 Task: Filter services by langauge "French".
Action: Mouse moved to (329, 79)
Screenshot: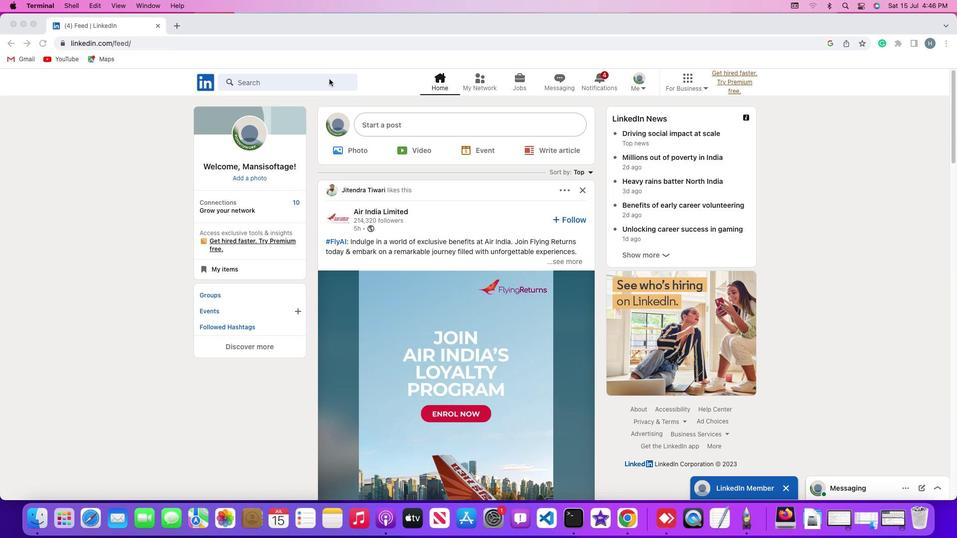 
Action: Mouse pressed left at (329, 79)
Screenshot: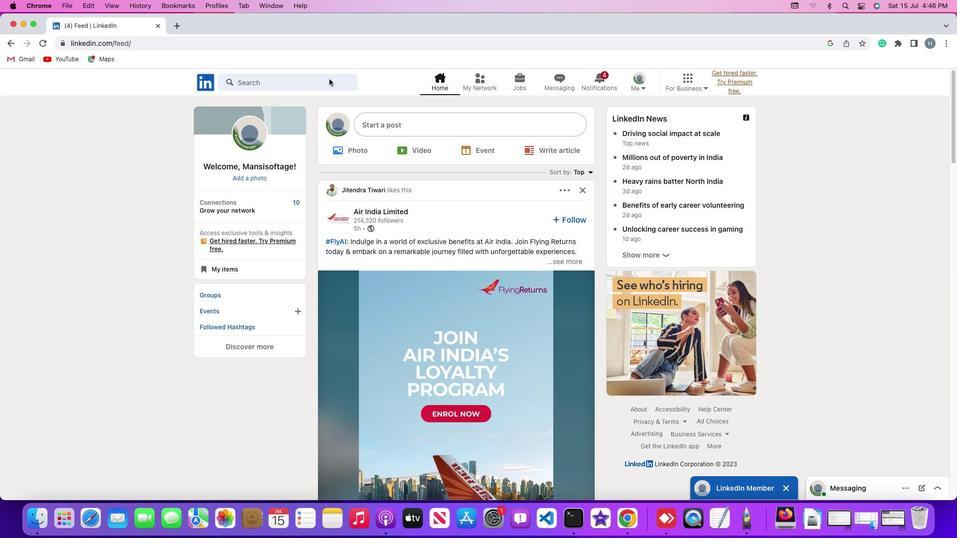 
Action: Mouse pressed left at (329, 79)
Screenshot: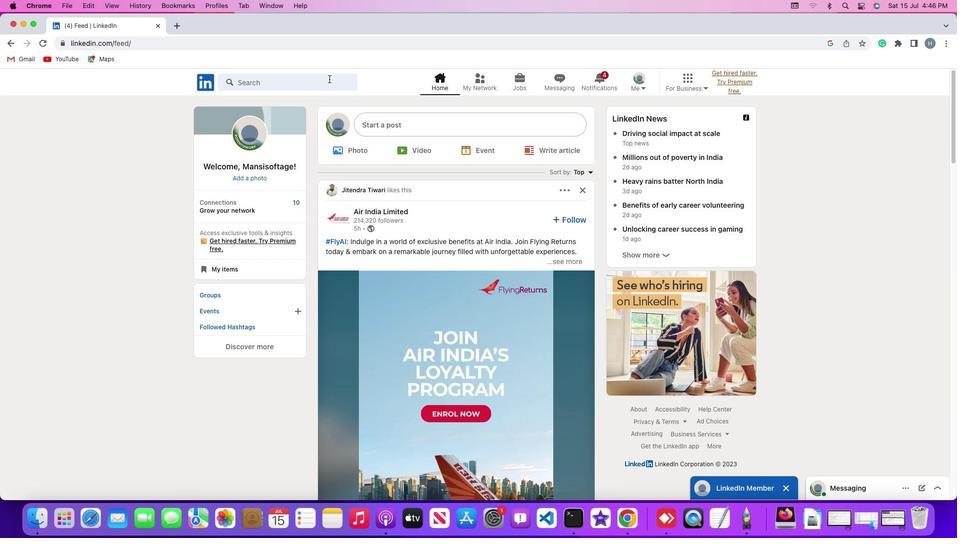 
Action: Key pressed Key.shift'#''h''i''r''i''n''g'Key.enter
Screenshot: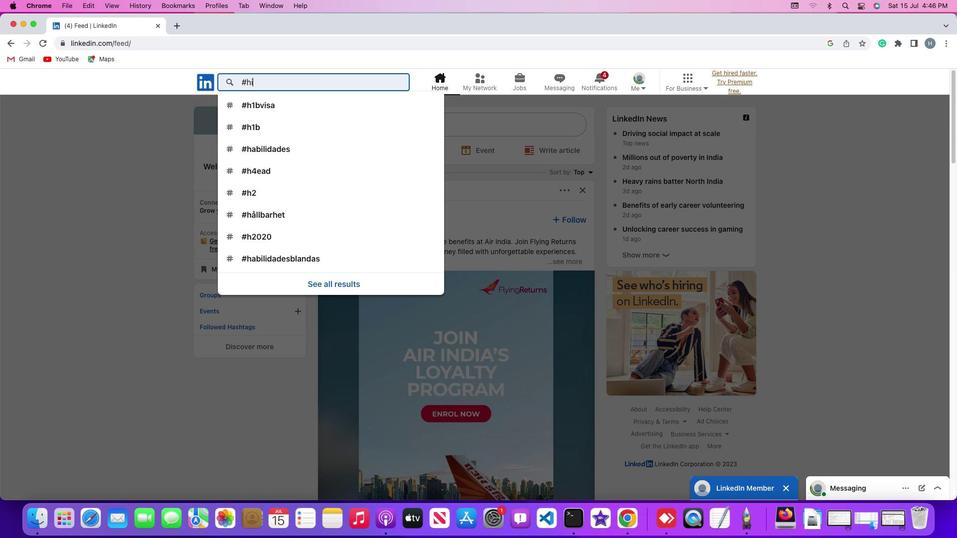 
Action: Mouse moved to (614, 106)
Screenshot: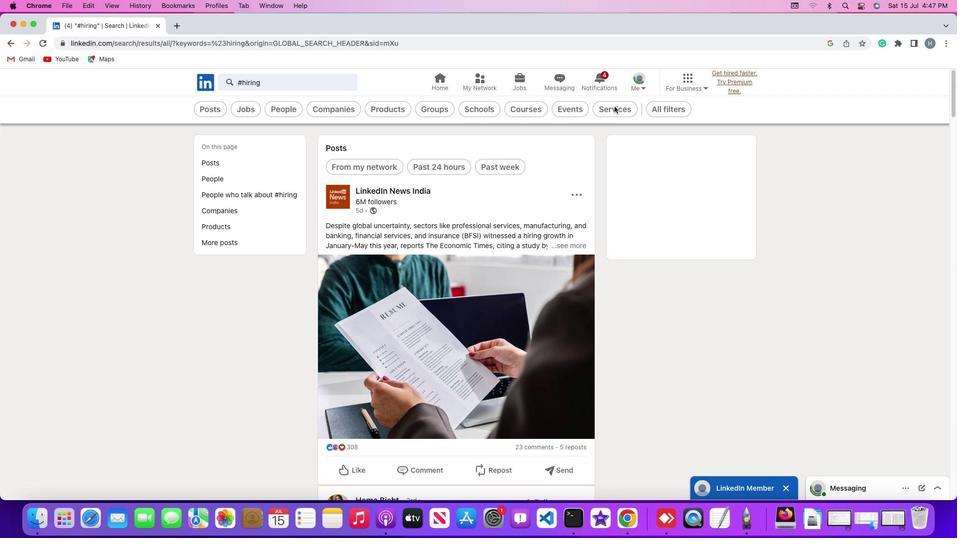
Action: Mouse pressed left at (614, 106)
Screenshot: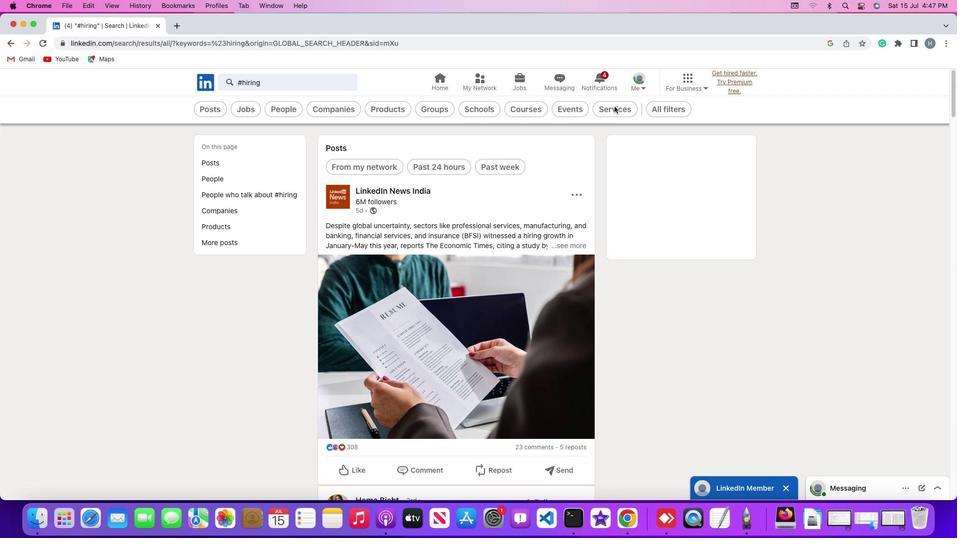 
Action: Mouse moved to (526, 108)
Screenshot: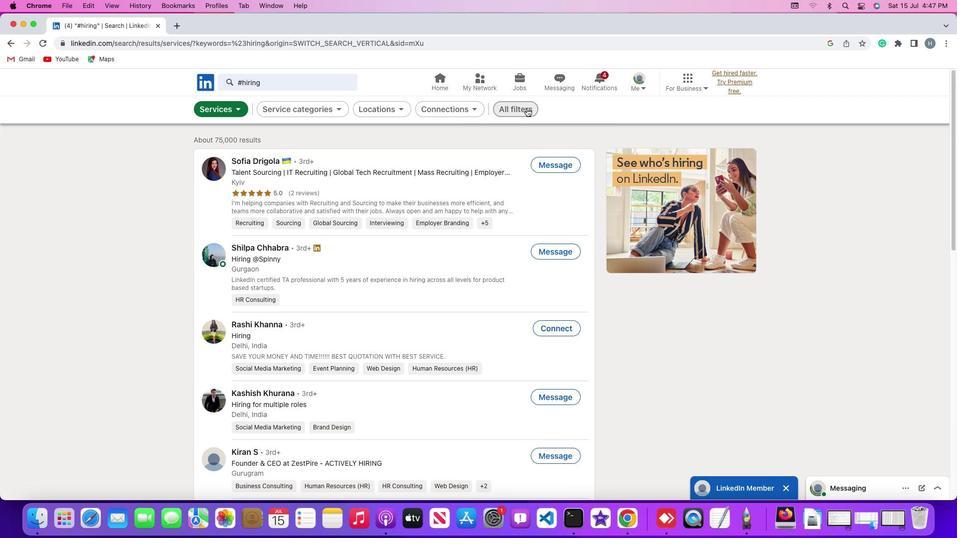
Action: Mouse pressed left at (526, 108)
Screenshot: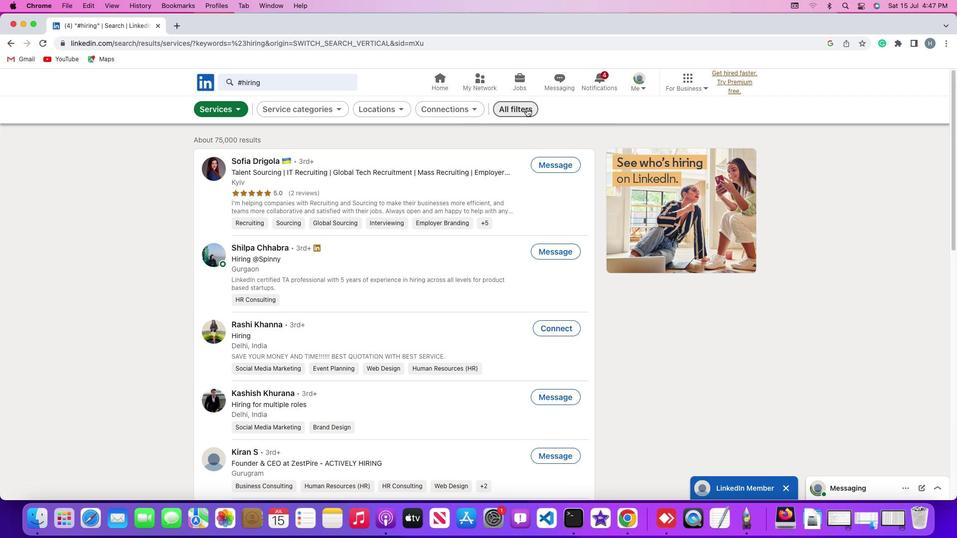 
Action: Mouse moved to (768, 356)
Screenshot: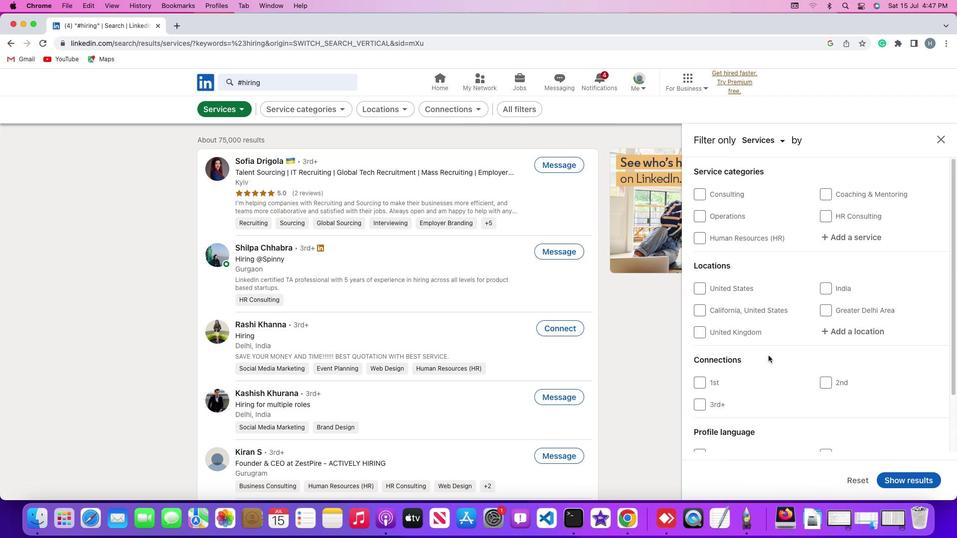 
Action: Mouse scrolled (768, 356) with delta (0, 0)
Screenshot: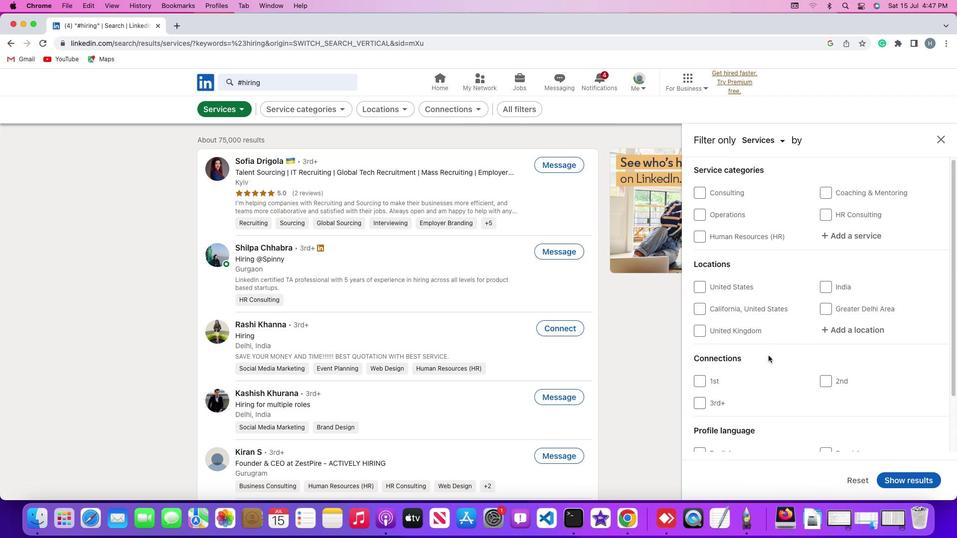 
Action: Mouse scrolled (768, 356) with delta (0, 0)
Screenshot: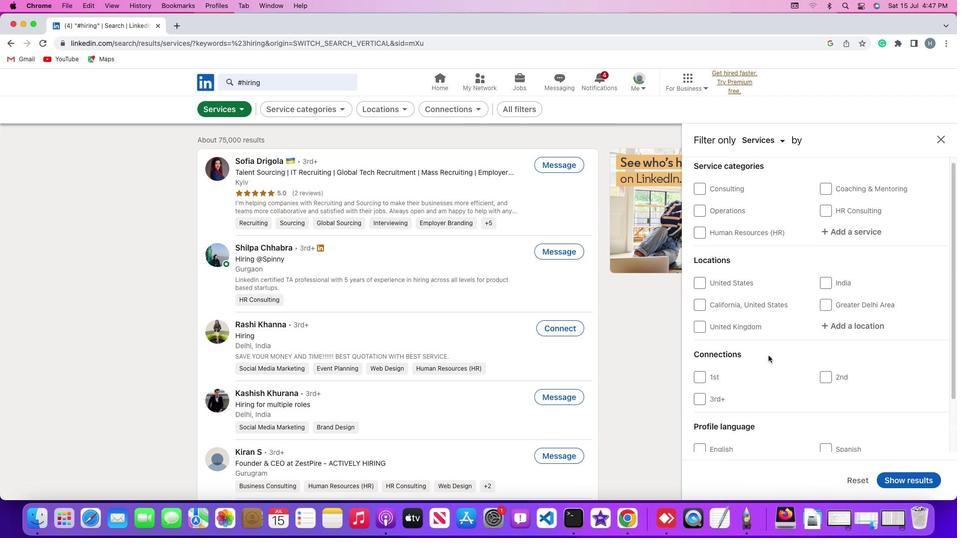 
Action: Mouse scrolled (768, 356) with delta (0, 0)
Screenshot: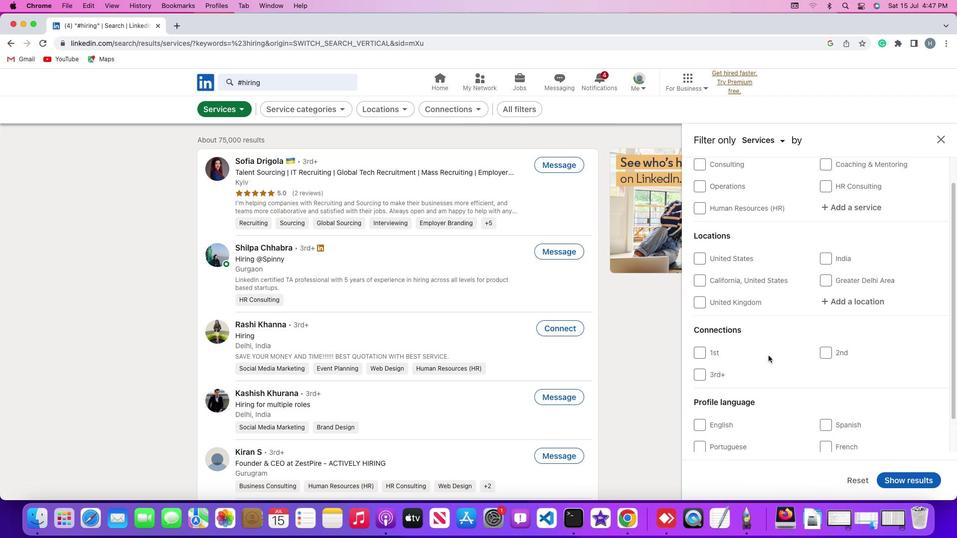 
Action: Mouse scrolled (768, 356) with delta (0, 0)
Screenshot: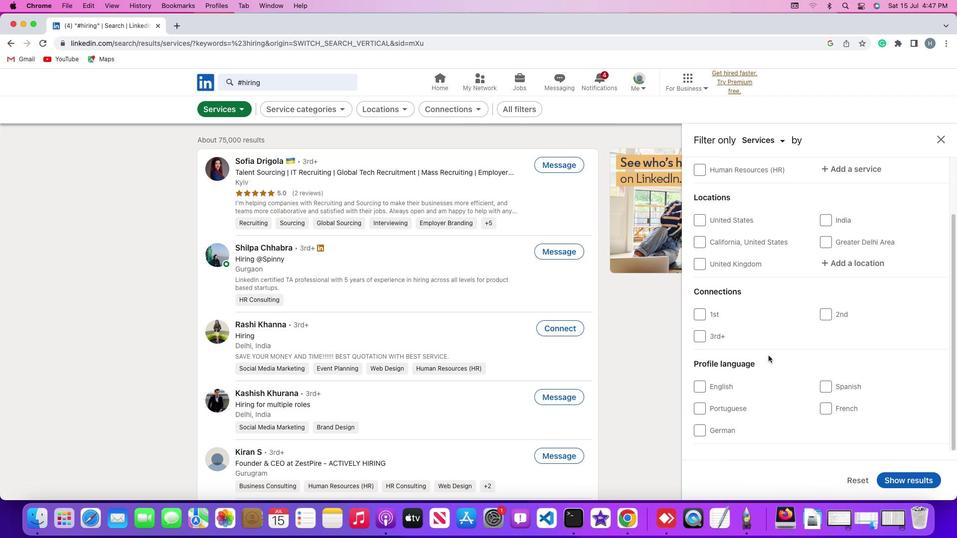 
Action: Mouse scrolled (768, 356) with delta (0, 0)
Screenshot: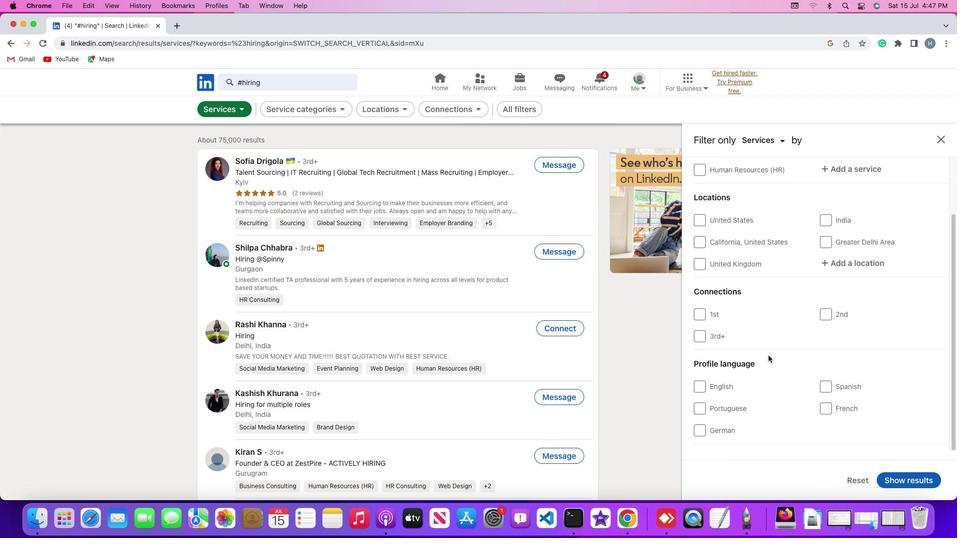 
Action: Mouse scrolled (768, 356) with delta (0, 0)
Screenshot: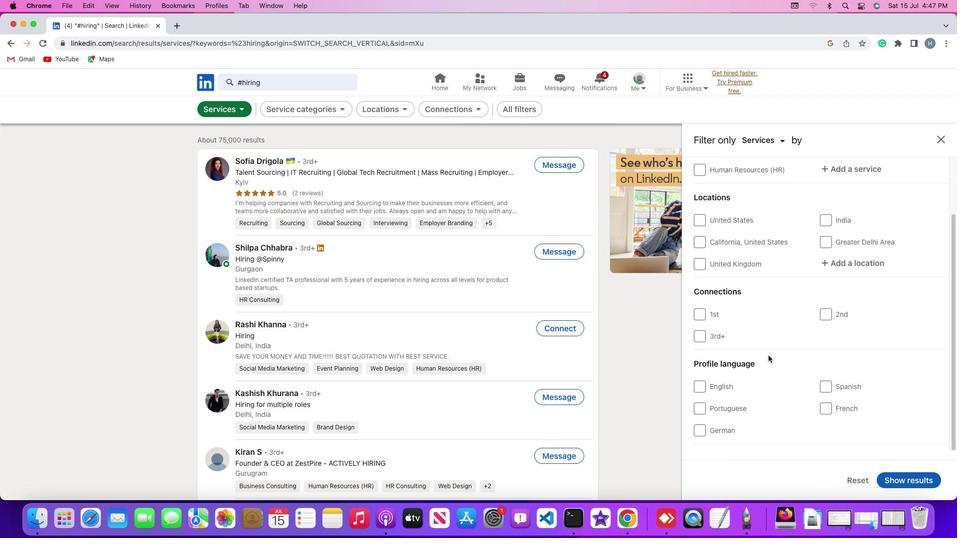 
Action: Mouse scrolled (768, 356) with delta (0, 0)
Screenshot: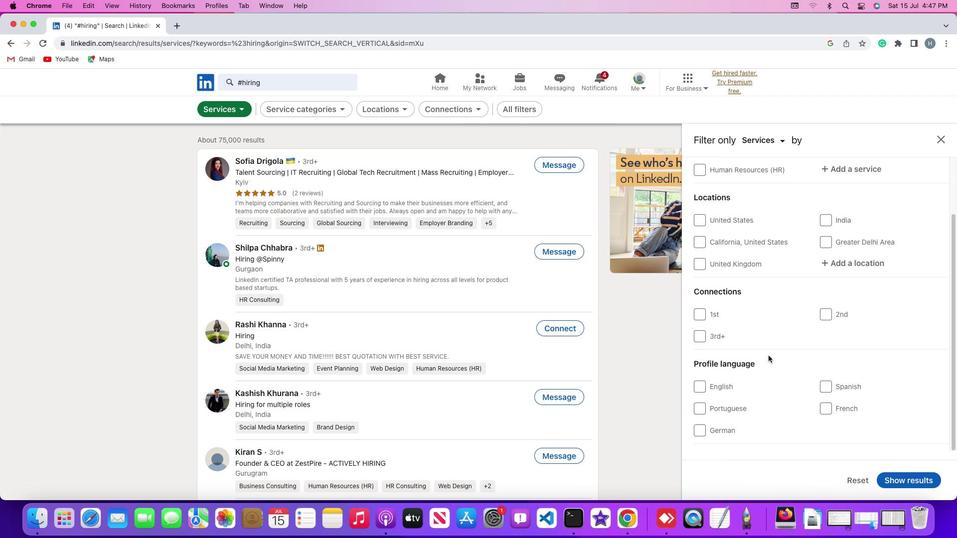 
Action: Mouse scrolled (768, 356) with delta (0, 0)
Screenshot: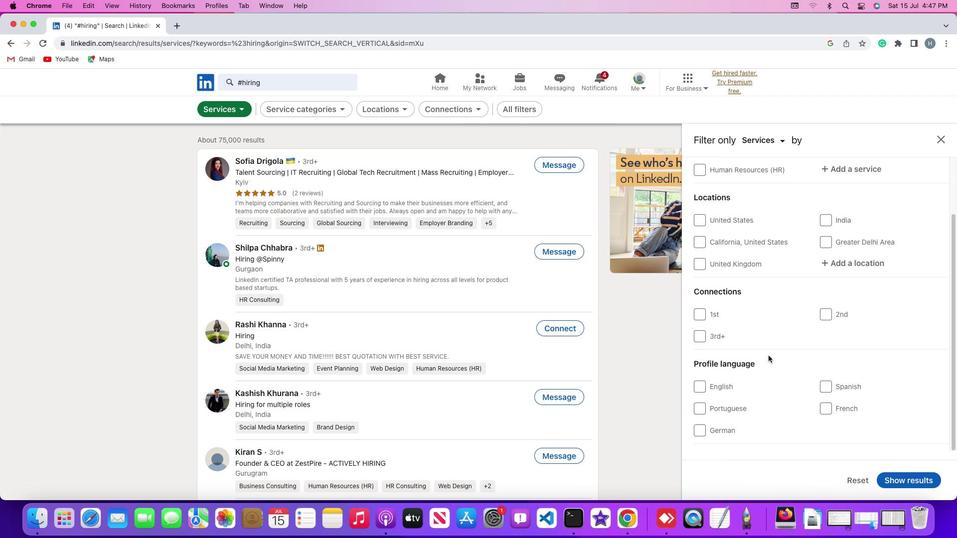 
Action: Mouse scrolled (768, 356) with delta (0, -1)
Screenshot: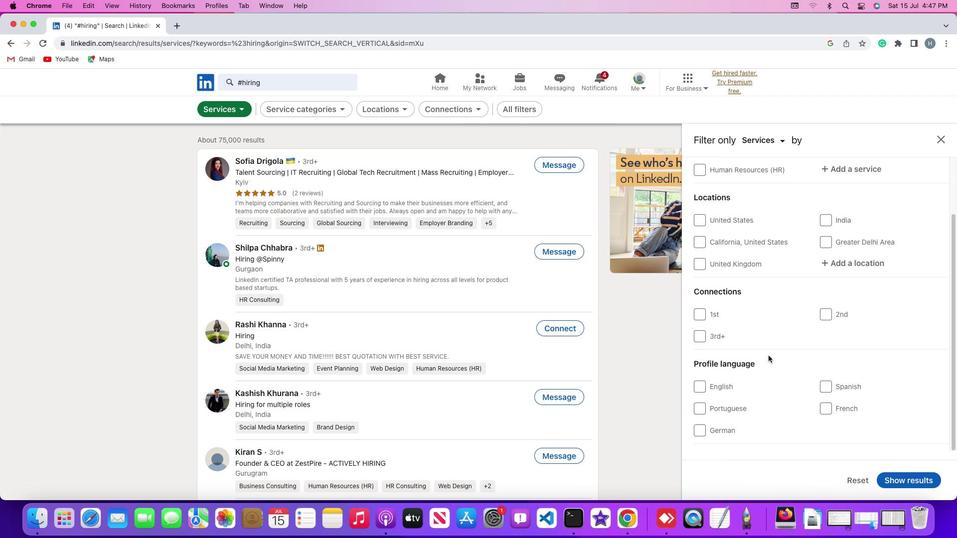
Action: Mouse scrolled (768, 356) with delta (0, -1)
Screenshot: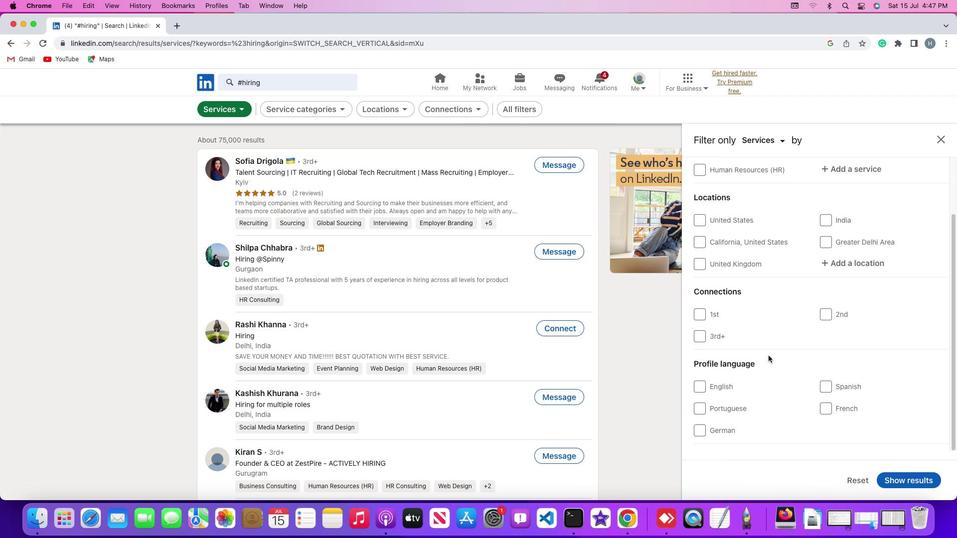 
Action: Mouse moved to (823, 407)
Screenshot: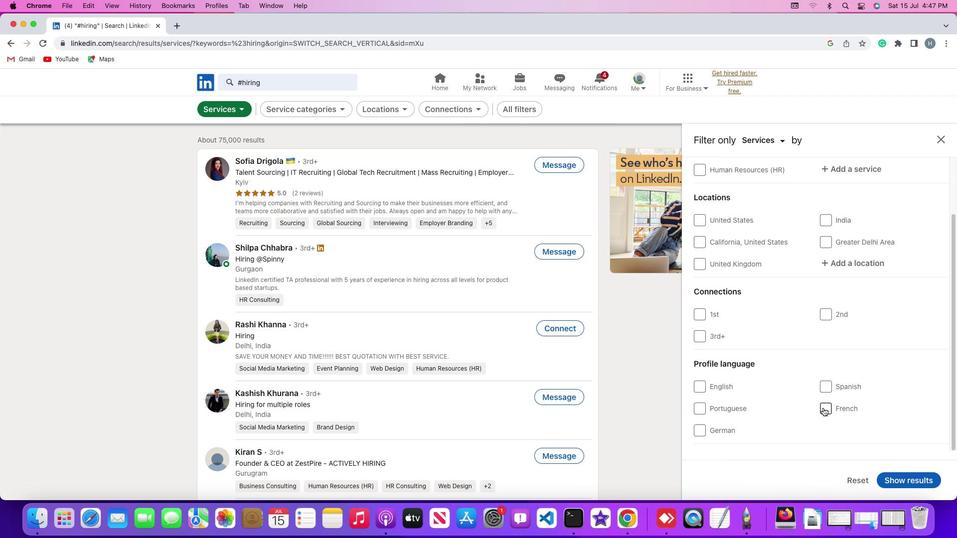 
Action: Mouse pressed left at (823, 407)
Screenshot: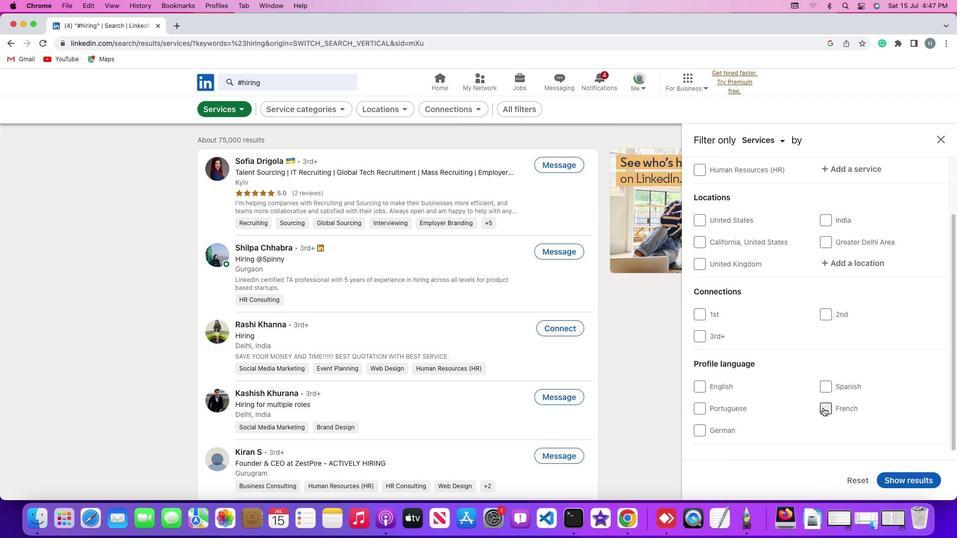 
Action: Mouse moved to (892, 479)
Screenshot: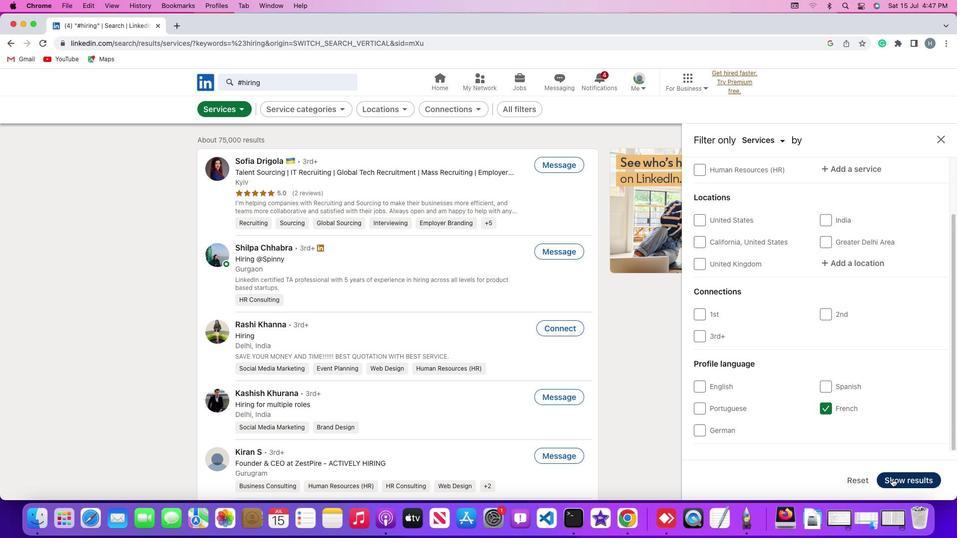 
Action: Mouse pressed left at (892, 479)
Screenshot: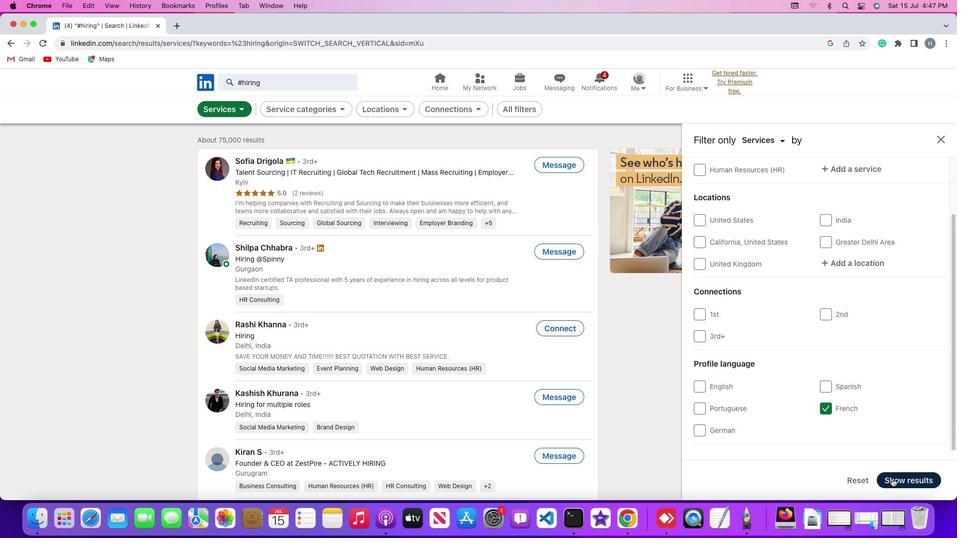 
Action: Mouse moved to (716, 363)
Screenshot: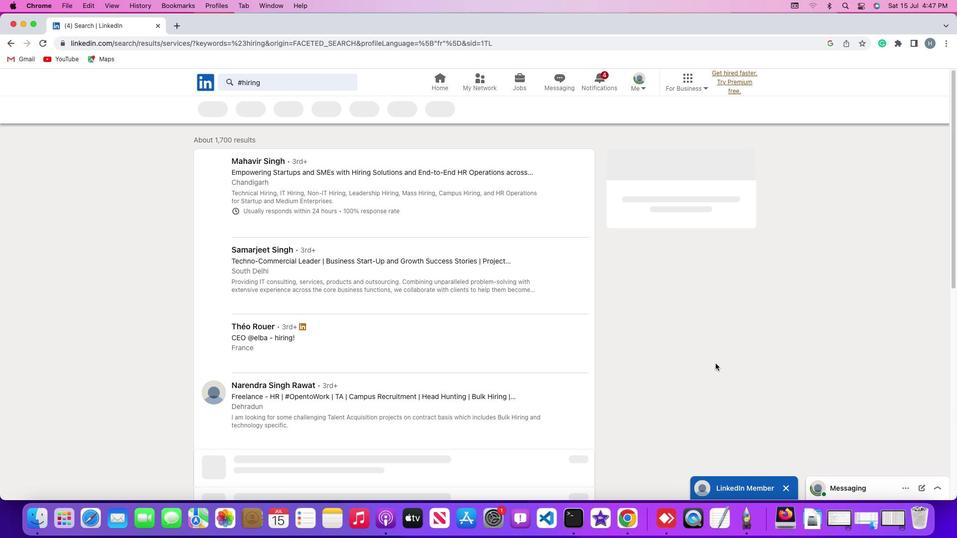 
